 Task: Search for the task with the subject 'Team Score' and save it as an Outlook item named 'Team Score Part II' in the Documents folder.
Action: Mouse moved to (21, 133)
Screenshot: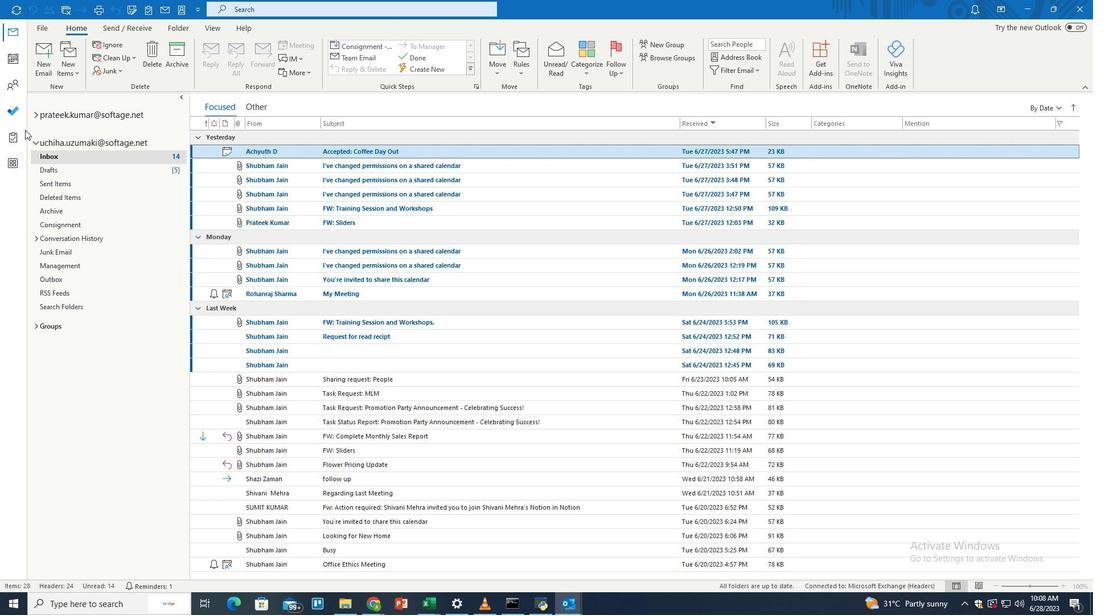 
Action: Mouse pressed left at (21, 133)
Screenshot: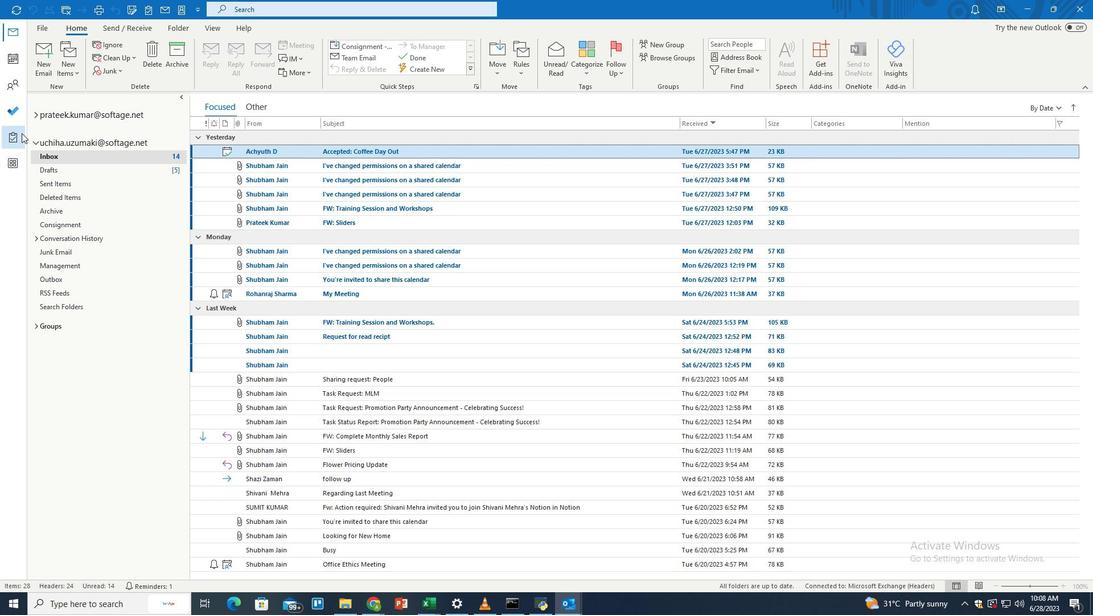 
Action: Mouse moved to (109, 129)
Screenshot: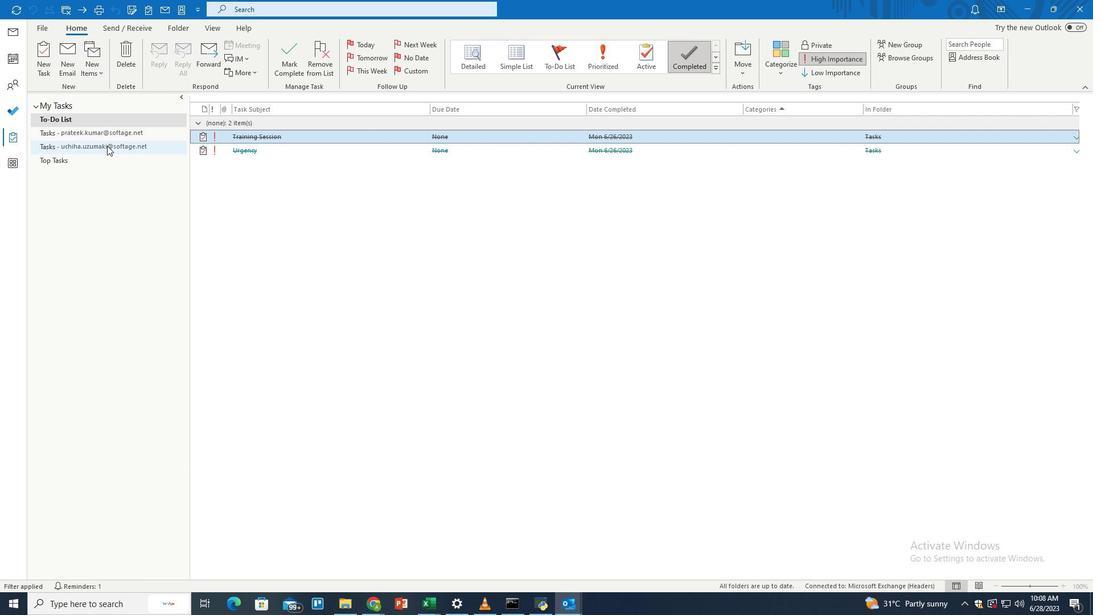
Action: Mouse pressed left at (109, 129)
Screenshot: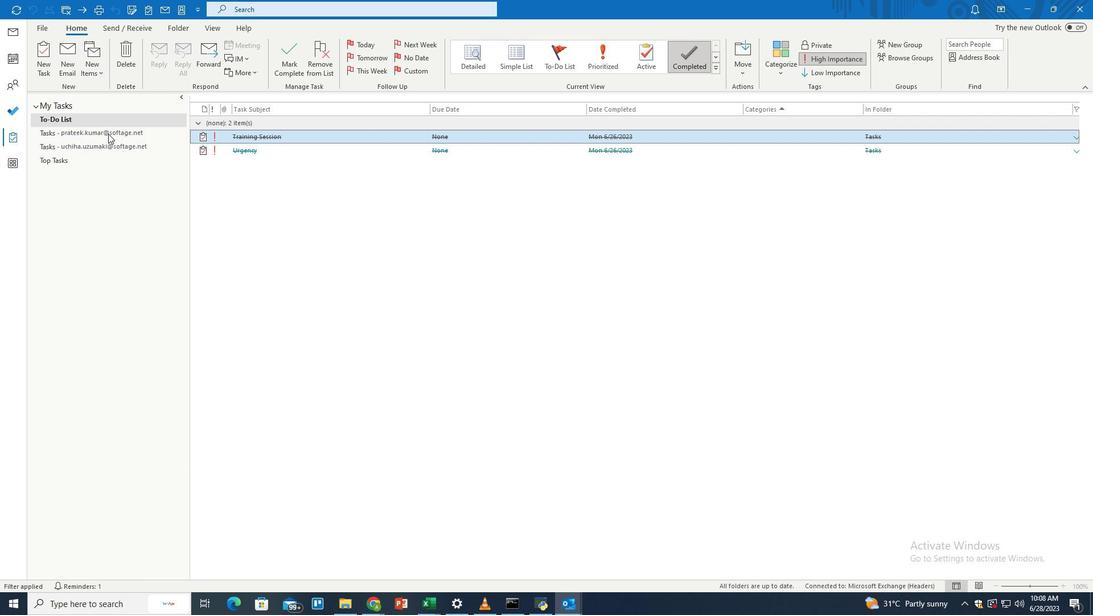 
Action: Mouse moved to (375, 10)
Screenshot: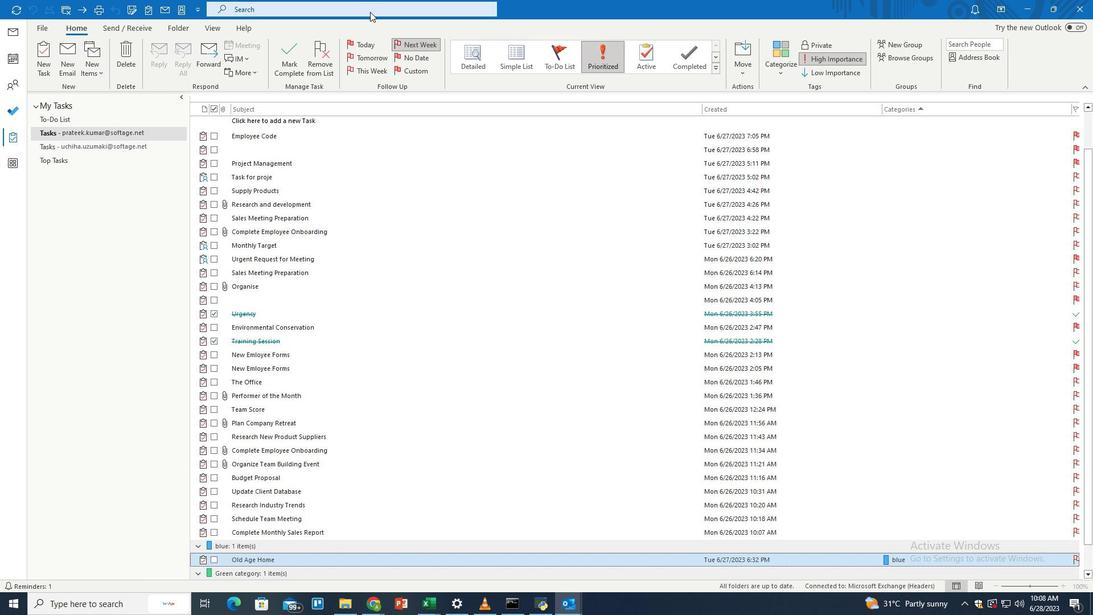 
Action: Mouse pressed left at (375, 10)
Screenshot: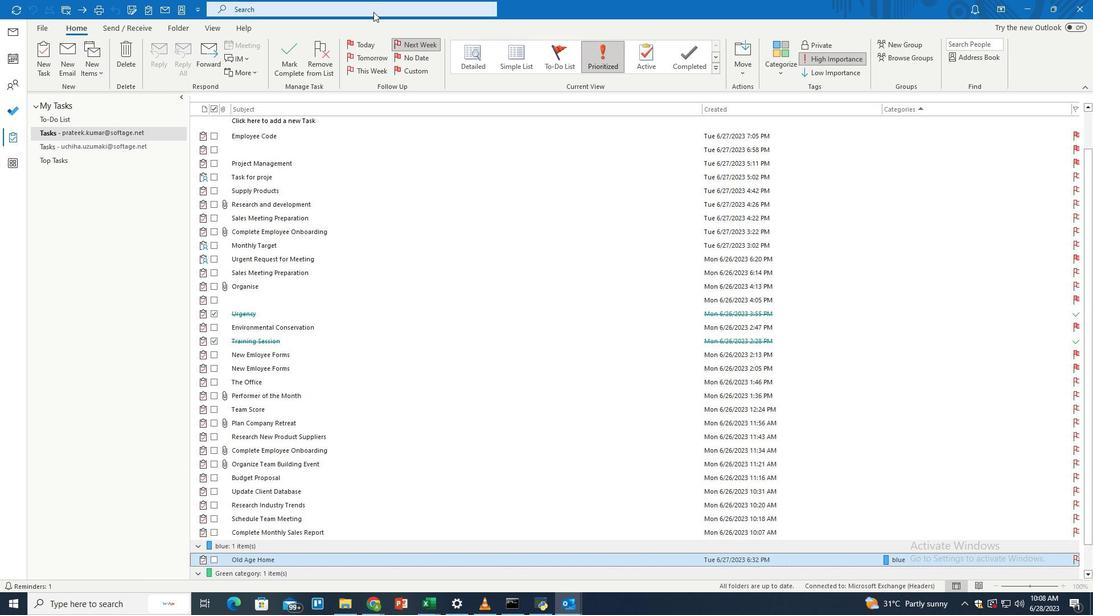 
Action: Mouse moved to (532, 8)
Screenshot: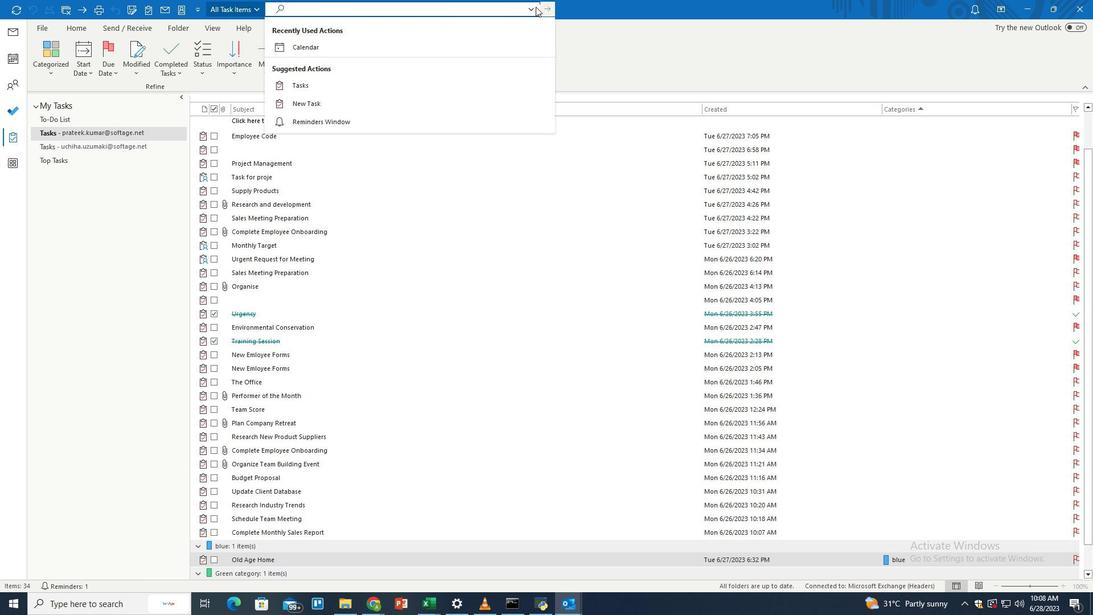 
Action: Mouse pressed left at (532, 8)
Screenshot: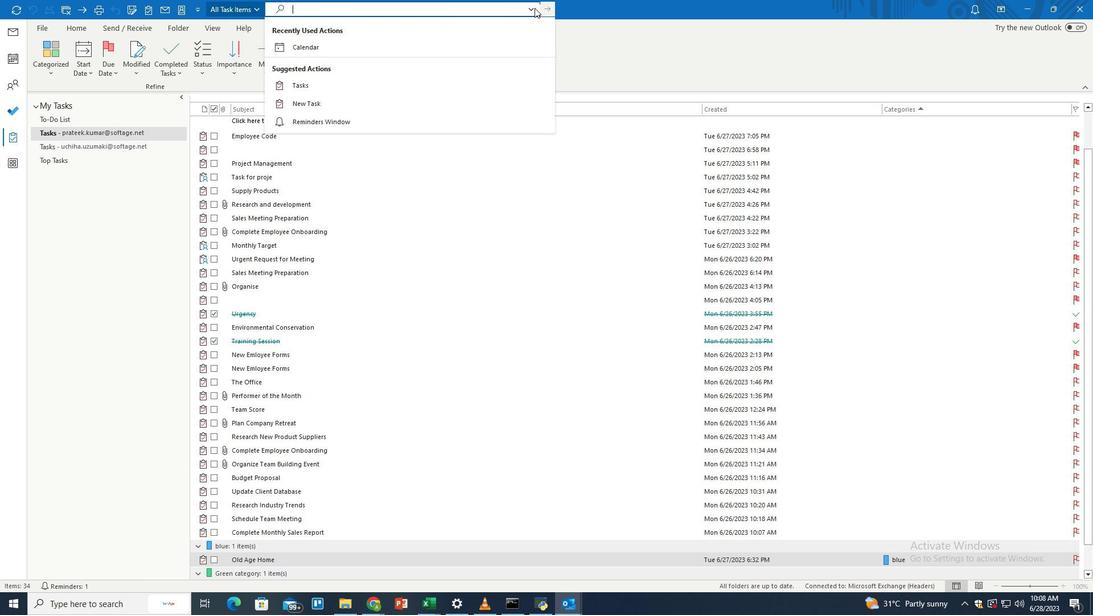 
Action: Mouse moved to (337, 78)
Screenshot: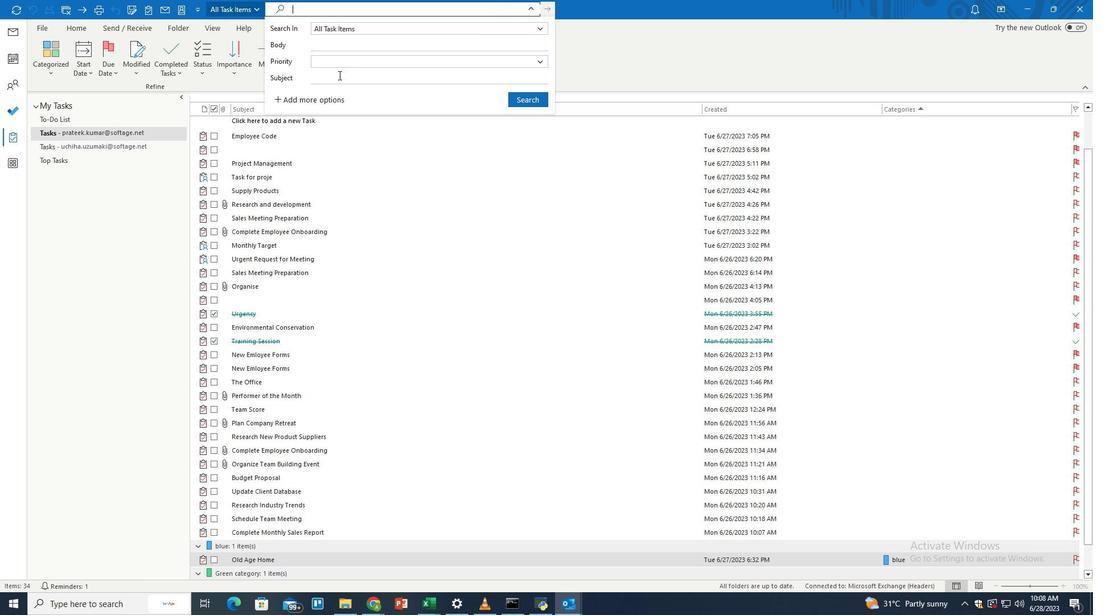 
Action: Mouse pressed left at (337, 78)
Screenshot: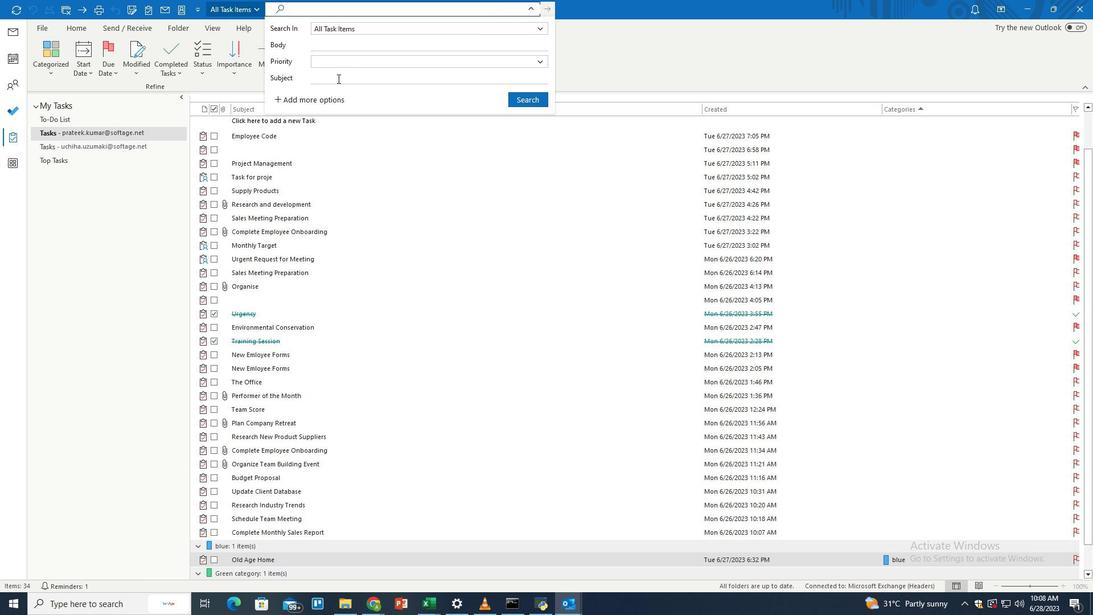 
Action: Key pressed <Key.shift>Team<Key.space><Key.shift>Score
Screenshot: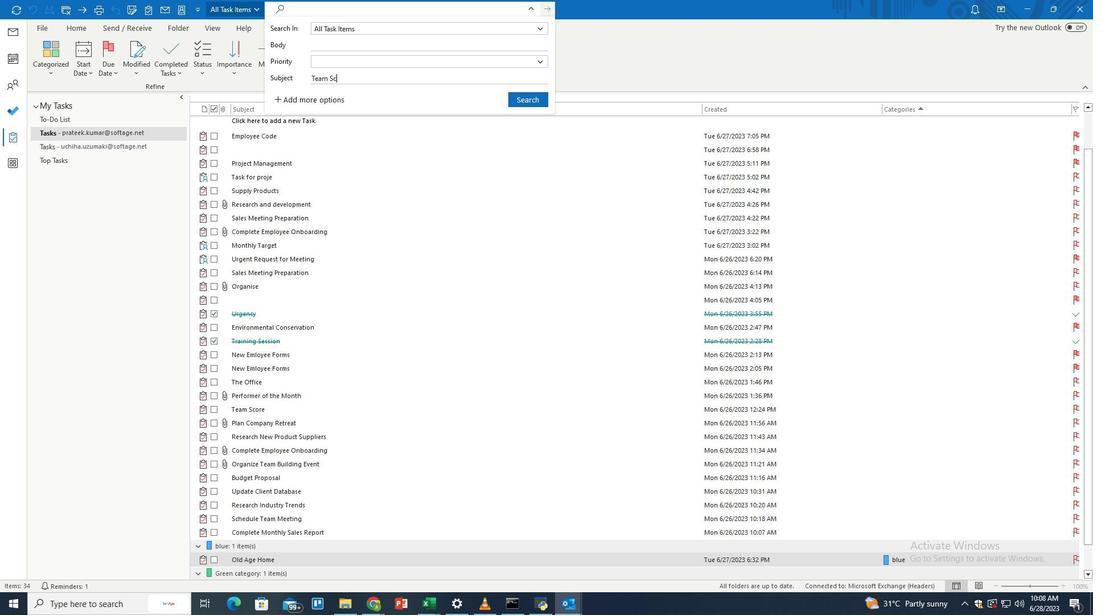 
Action: Mouse moved to (519, 102)
Screenshot: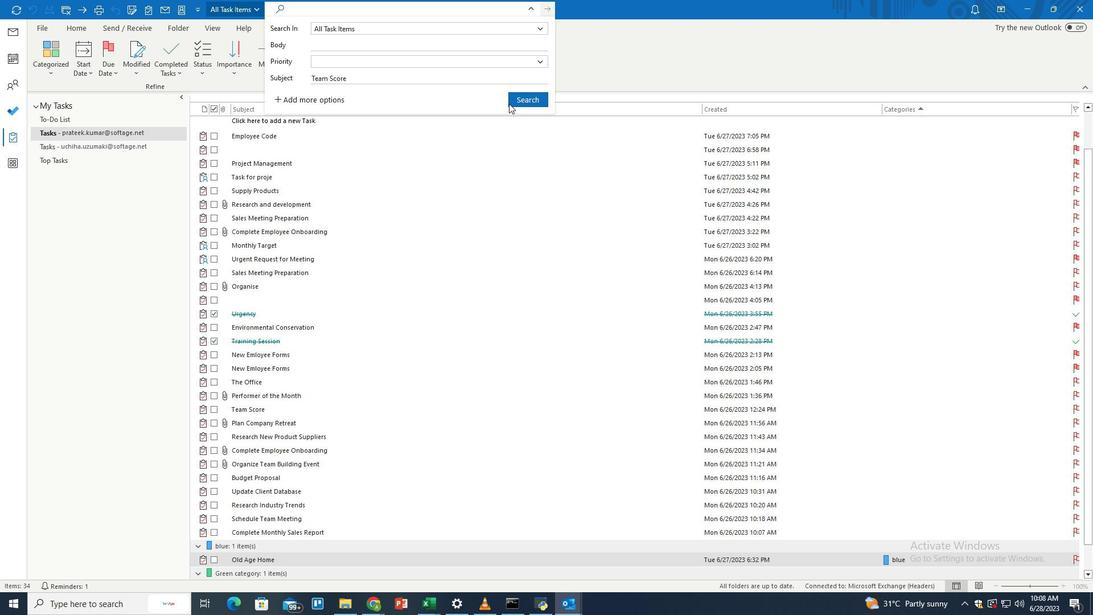 
Action: Mouse pressed left at (519, 102)
Screenshot: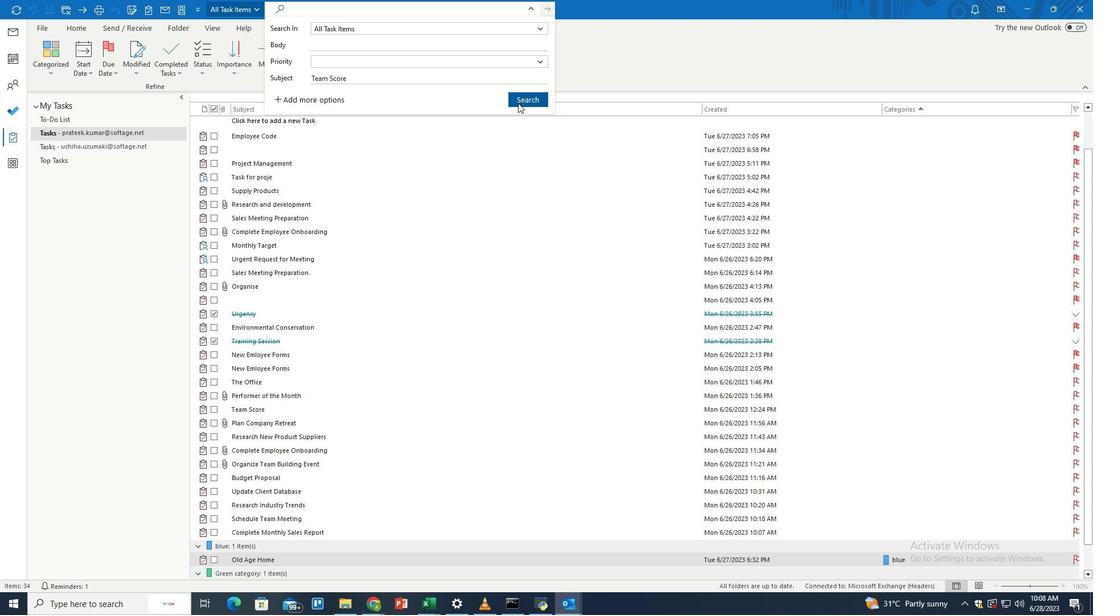
Action: Mouse moved to (336, 132)
Screenshot: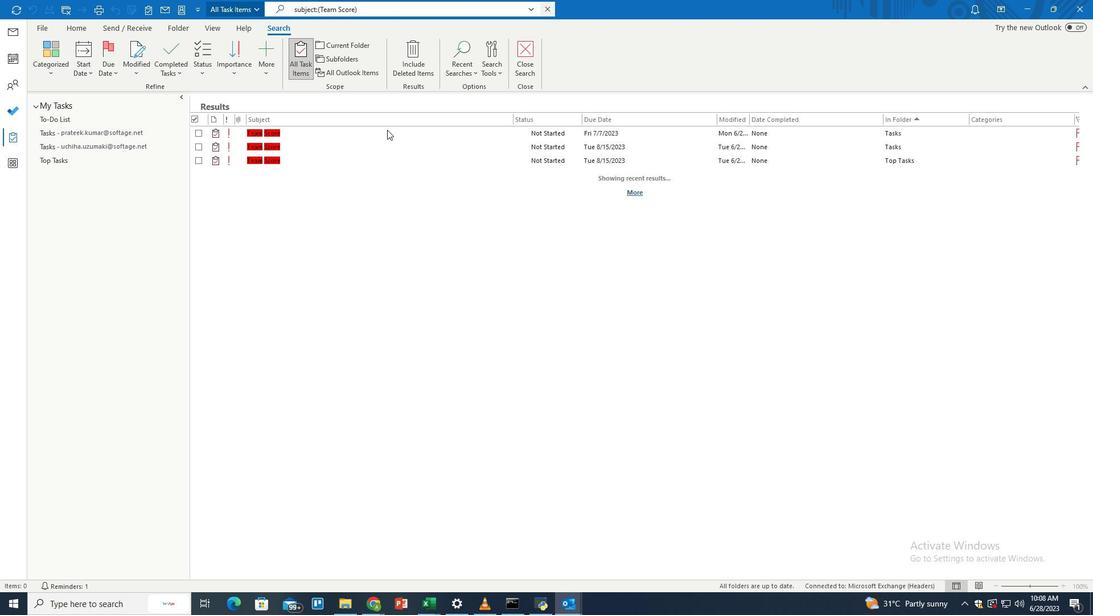 
Action: Mouse pressed left at (336, 132)
Screenshot: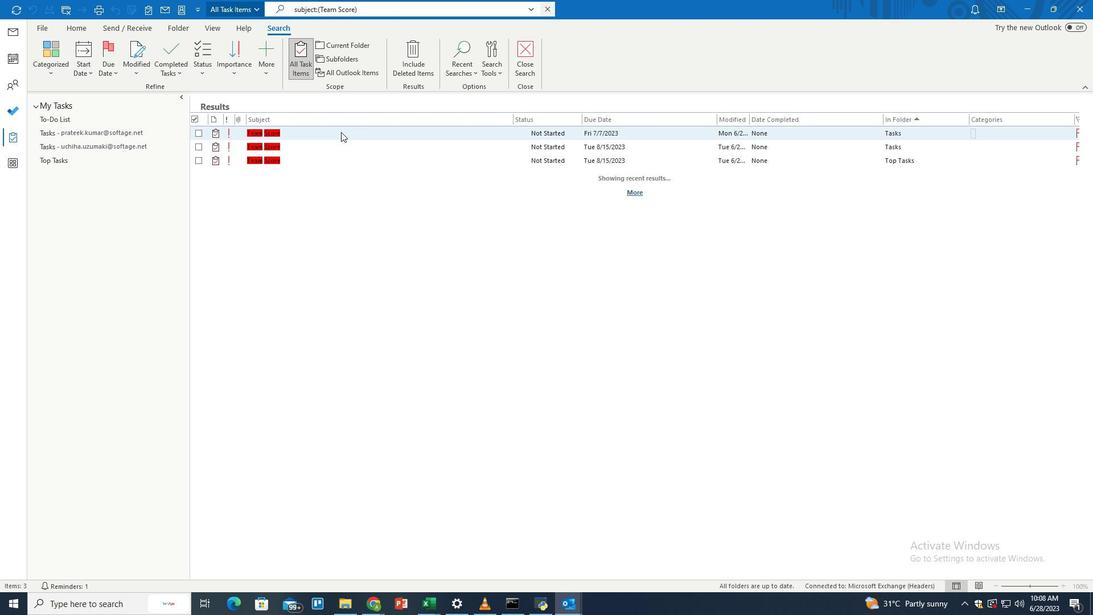 
Action: Mouse moved to (42, 26)
Screenshot: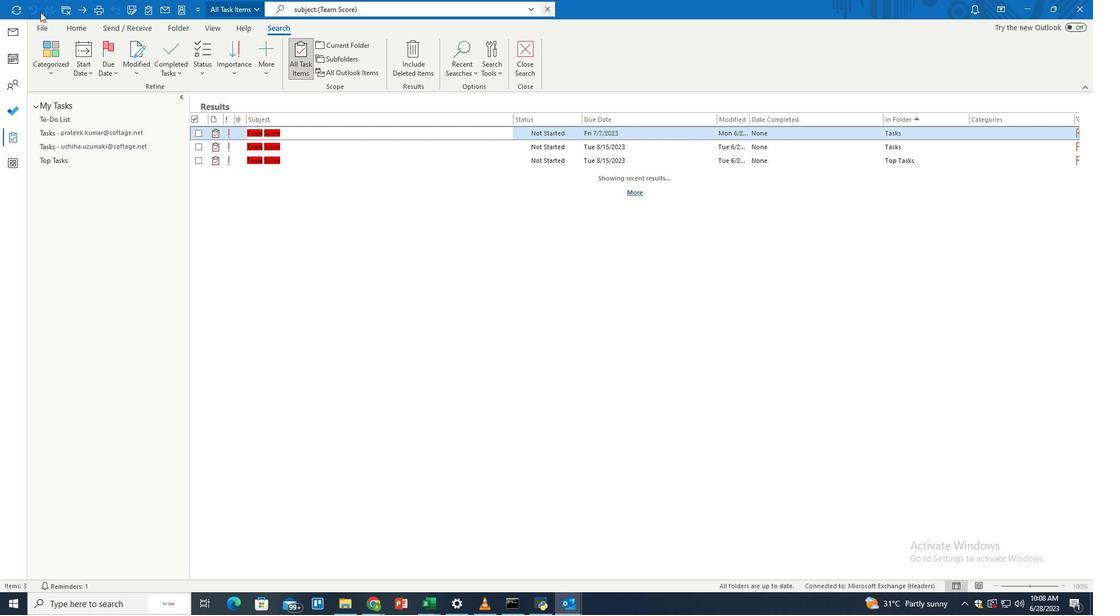 
Action: Mouse pressed left at (42, 26)
Screenshot: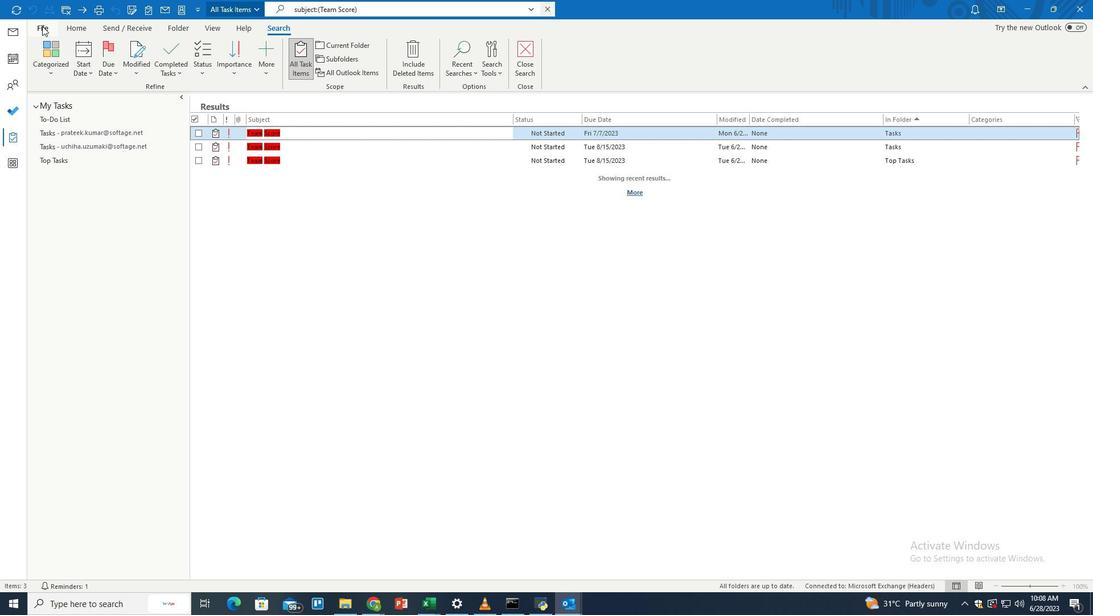 
Action: Mouse moved to (43, 109)
Screenshot: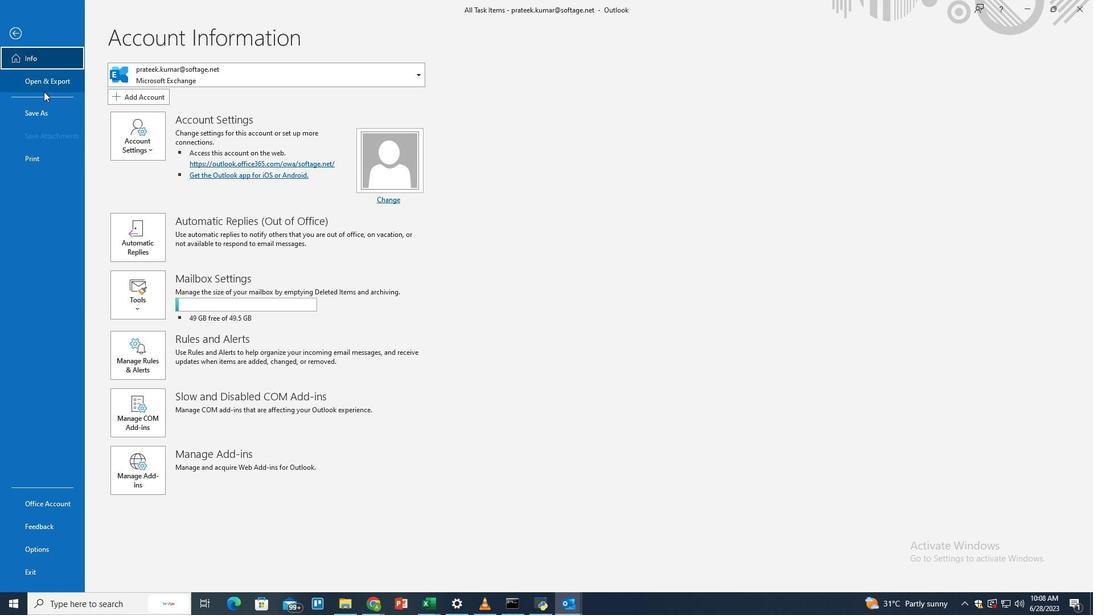 
Action: Mouse pressed left at (43, 109)
Screenshot: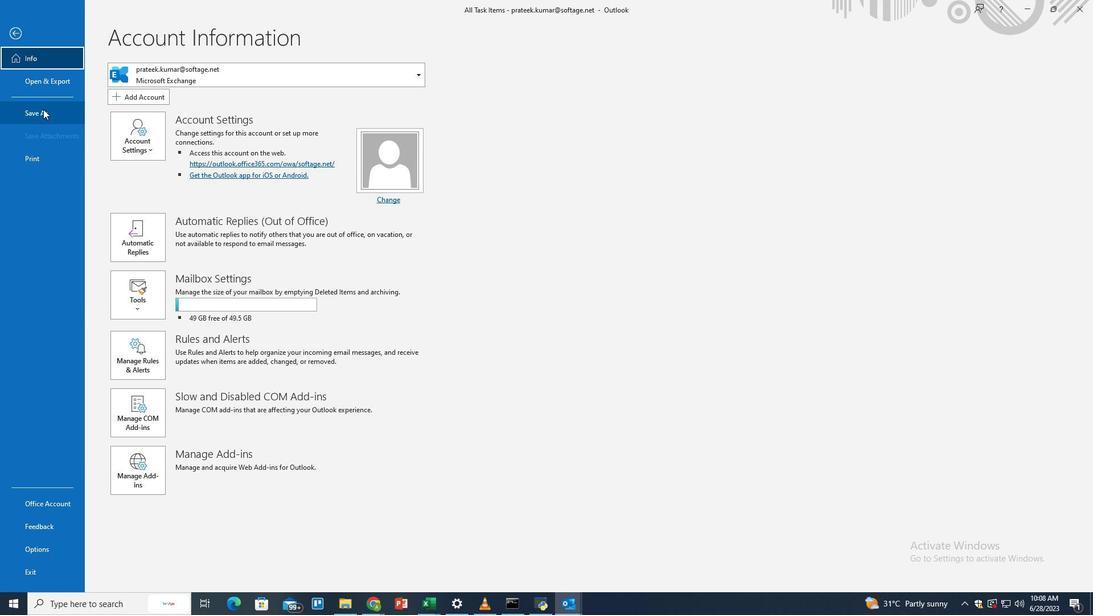 
Action: Mouse moved to (199, 247)
Screenshot: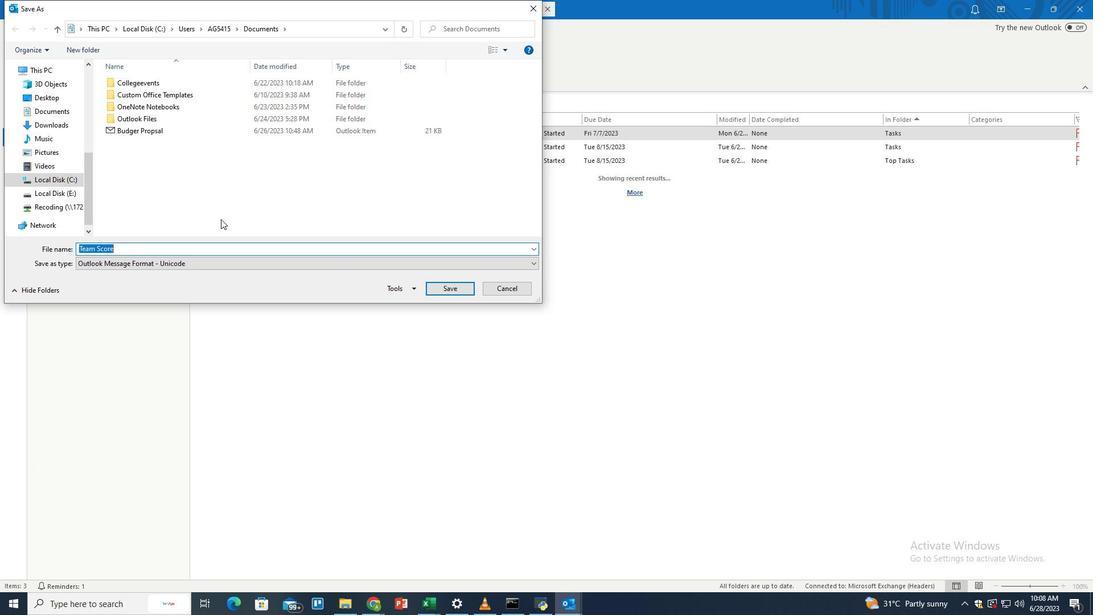 
Action: Key pressed <Key.backspace><Key.shift>Team<Key.space><Key.shift>Score<Key.space><Key.shift>Part<Key.space><Key.shift>||
Screenshot: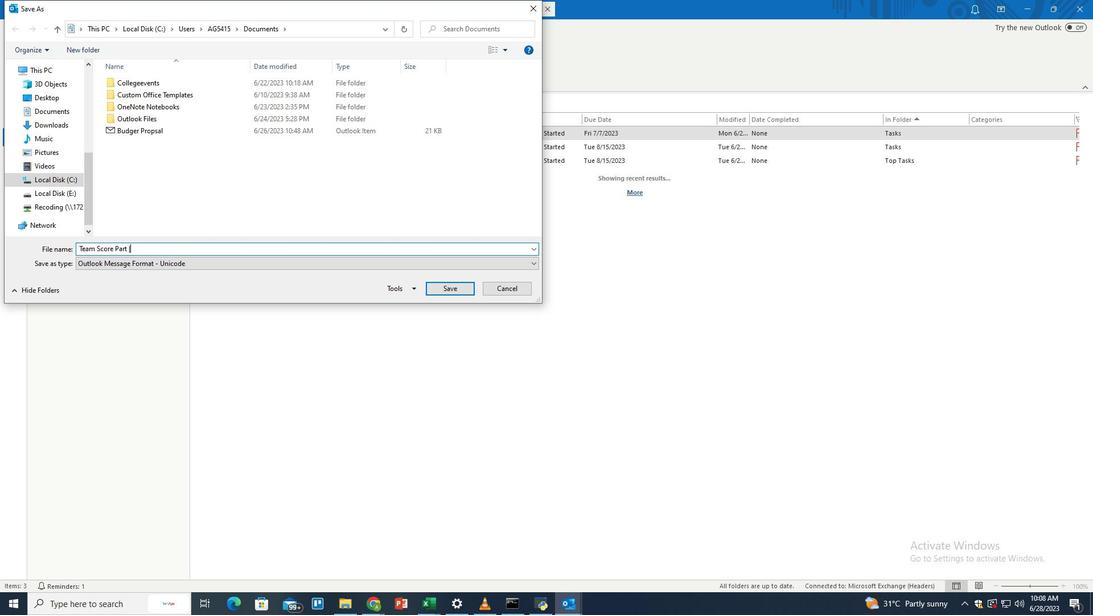 
Action: Mouse moved to (457, 292)
Screenshot: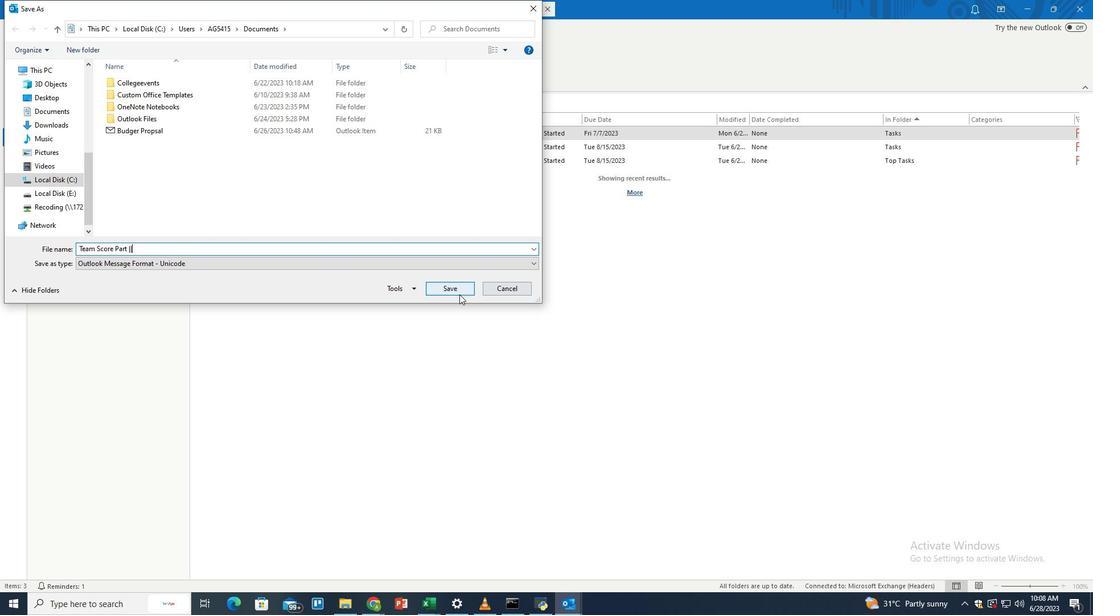 
Action: Mouse pressed left at (457, 292)
Screenshot: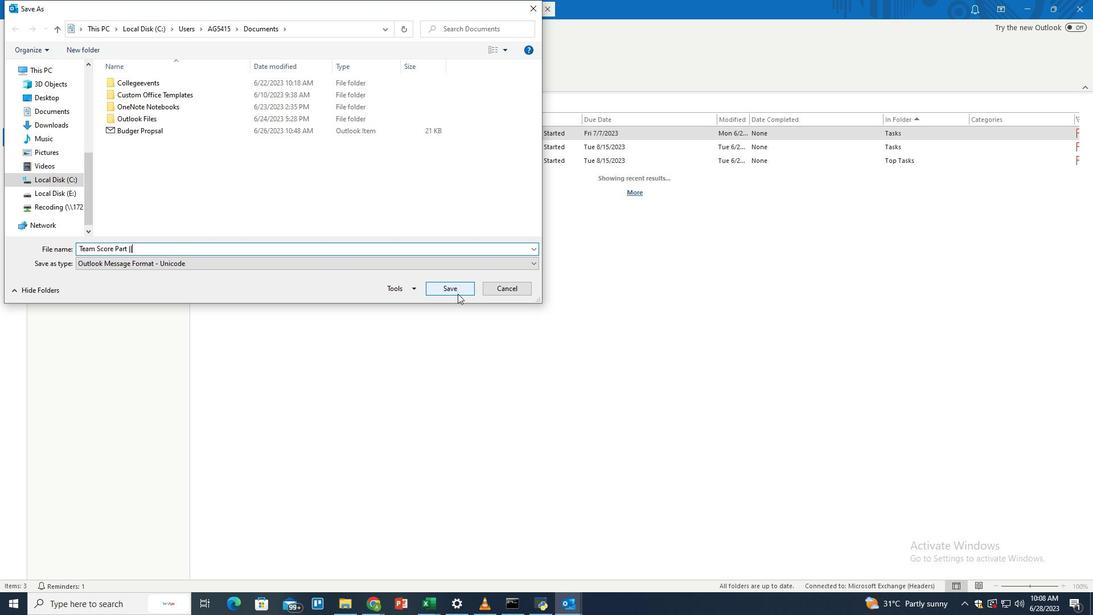 
Action: Mouse moved to (612, 306)
Screenshot: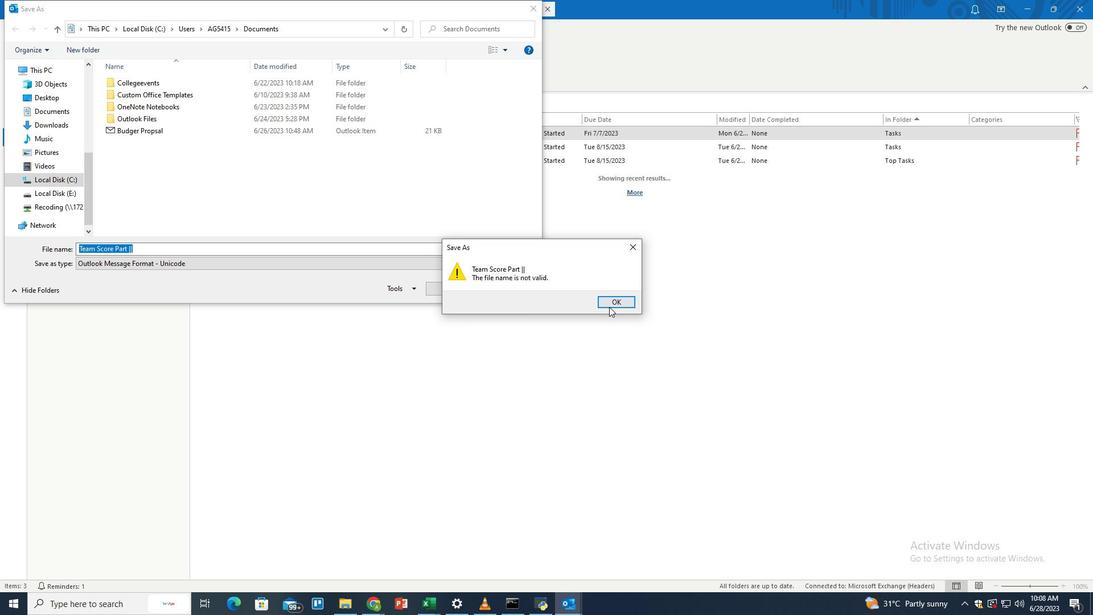 
Action: Mouse pressed left at (612, 306)
Screenshot: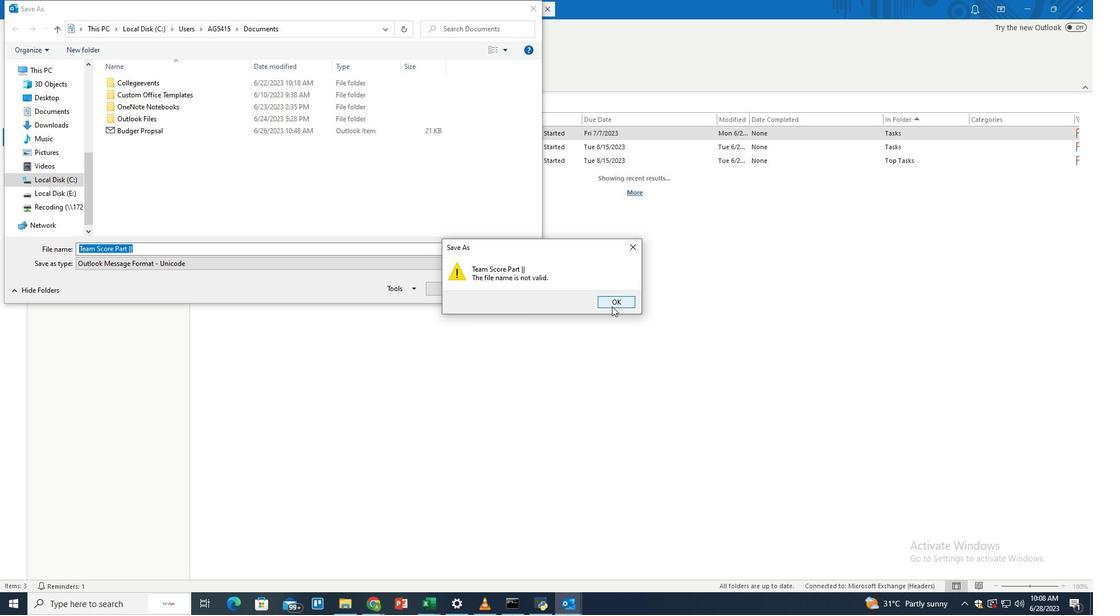 
Action: Mouse moved to (274, 248)
Screenshot: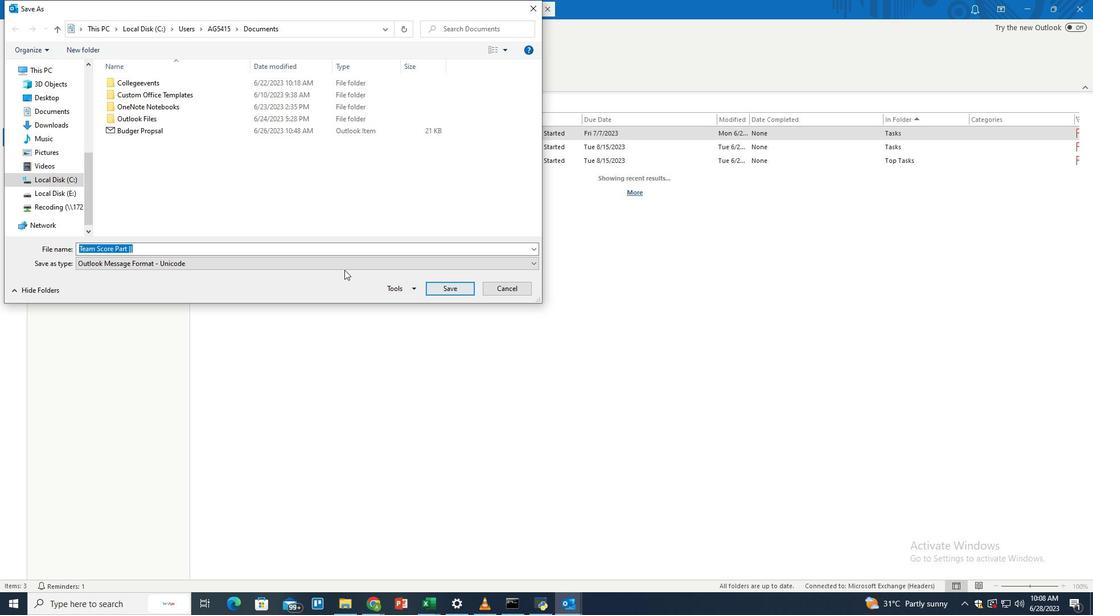 
Action: Mouse pressed left at (274, 248)
Screenshot: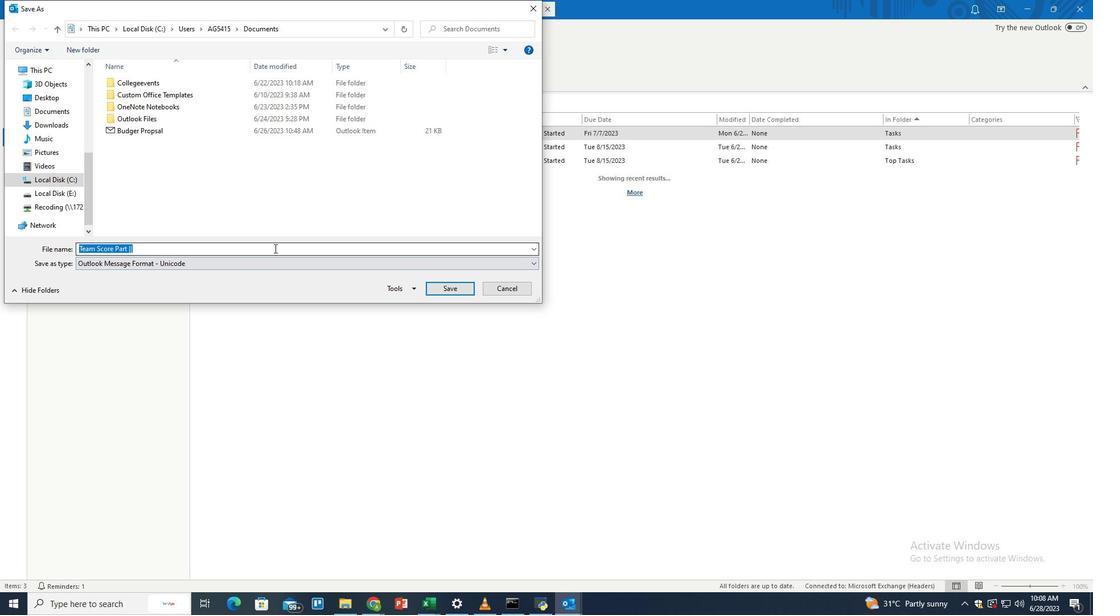 
Action: Mouse moved to (423, 286)
Screenshot: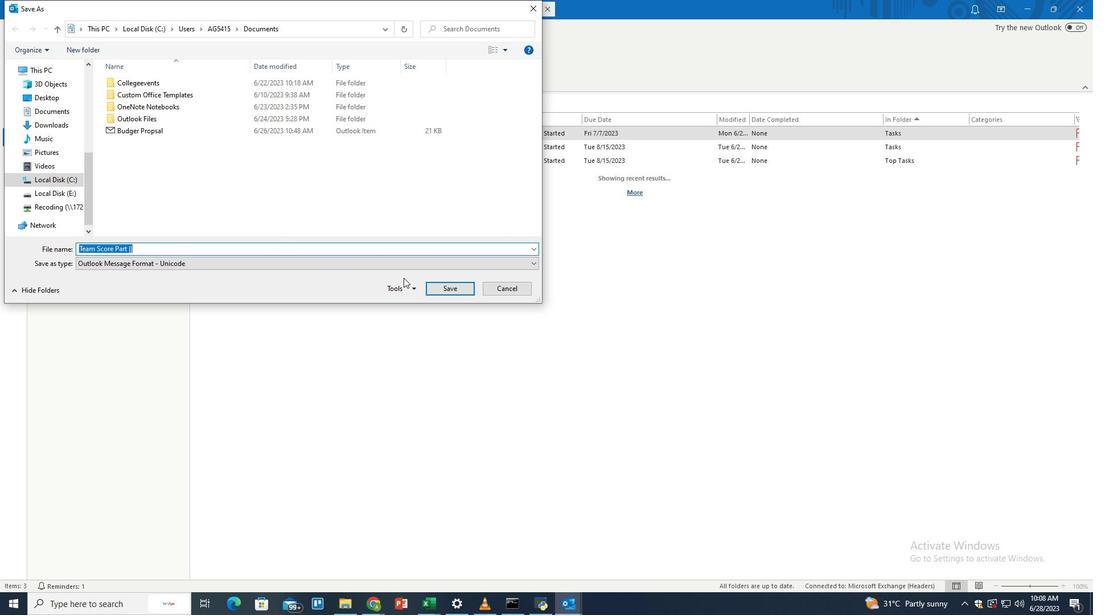 
